 Task: Add Bodhi Ocean Breeze Whipped Soap Body Scrub to the cart.
Action: Mouse moved to (225, 111)
Screenshot: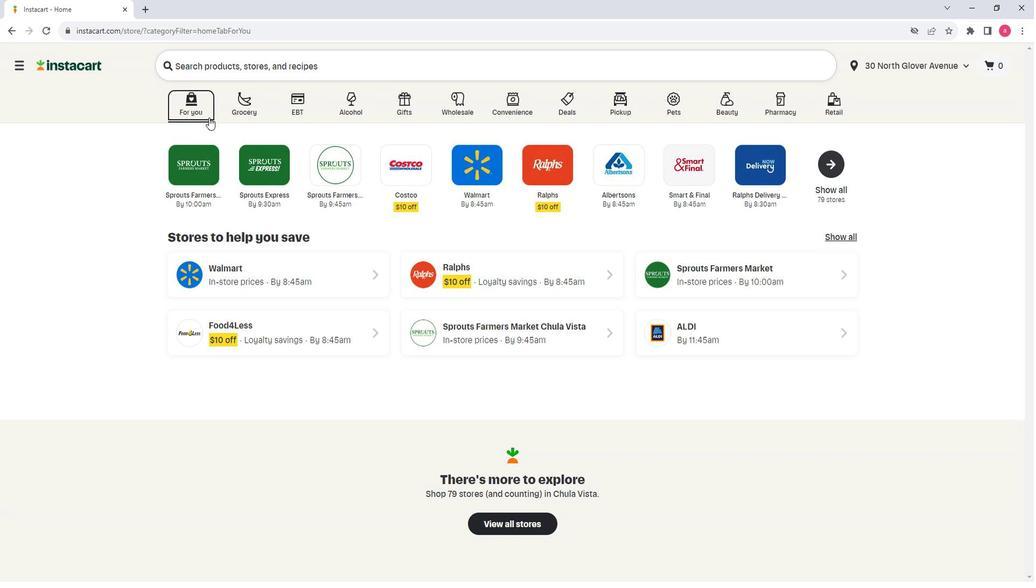 
Action: Mouse pressed left at (225, 111)
Screenshot: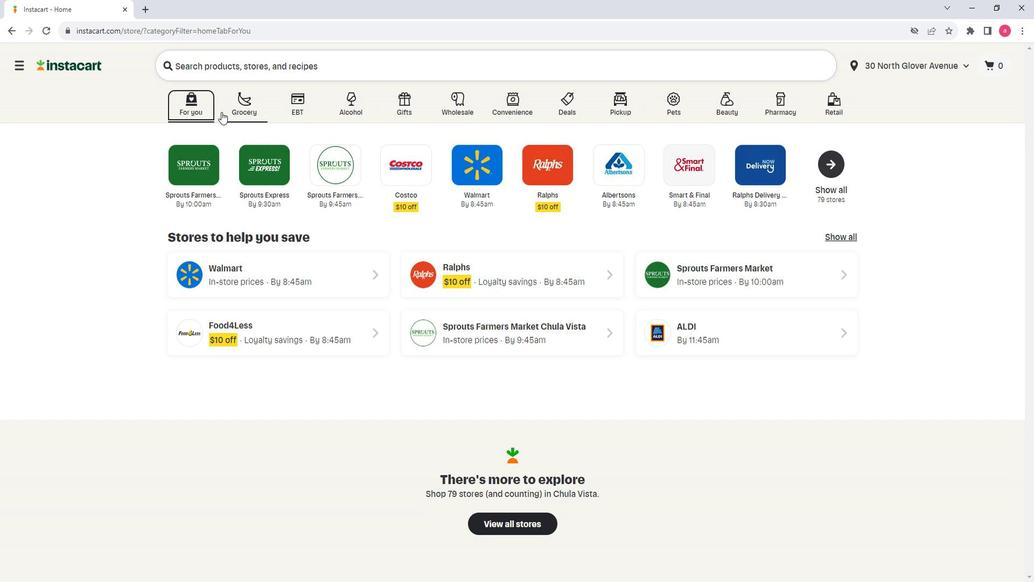 
Action: Mouse moved to (340, 321)
Screenshot: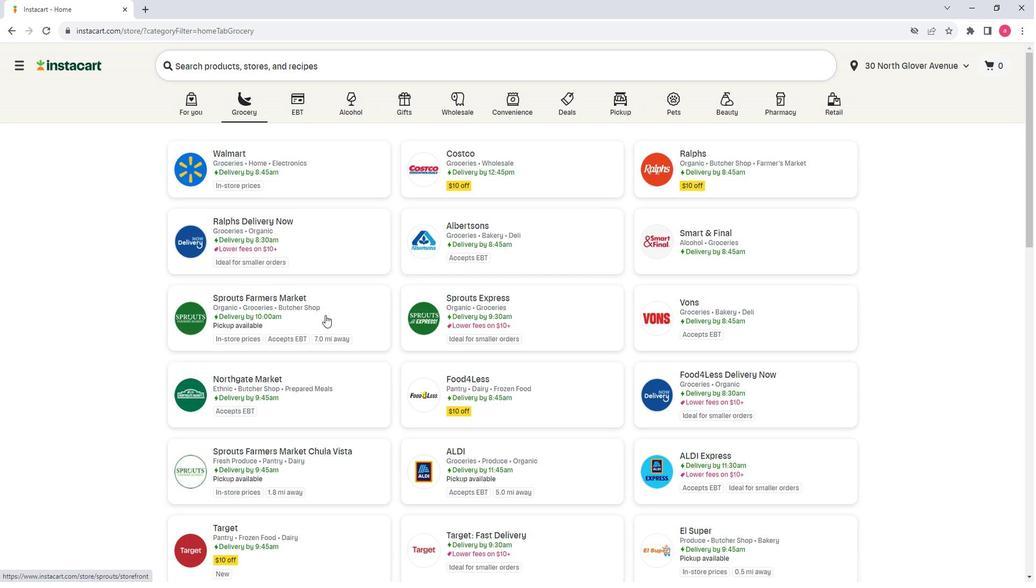 
Action: Mouse pressed left at (340, 321)
Screenshot: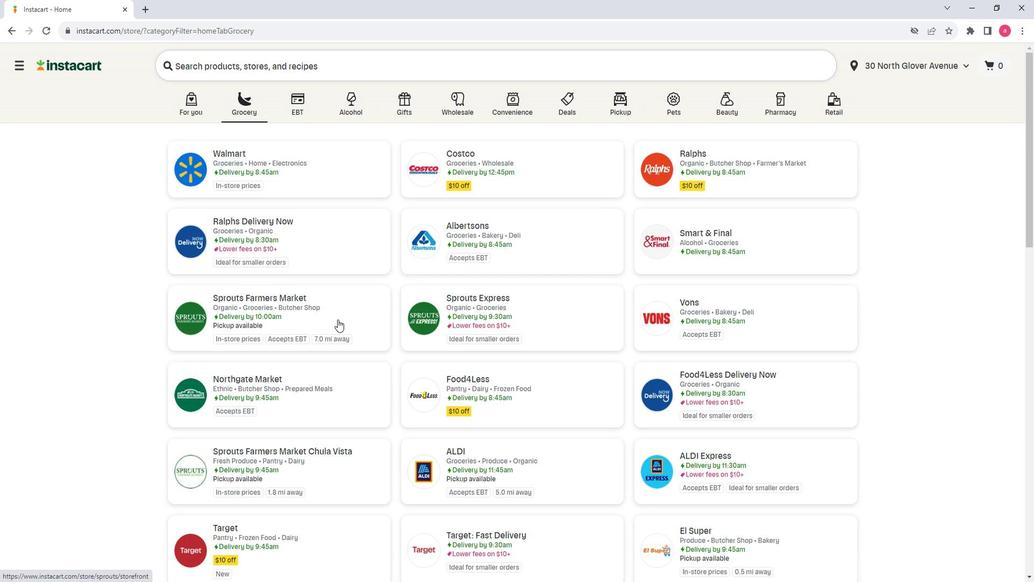 
Action: Mouse moved to (119, 323)
Screenshot: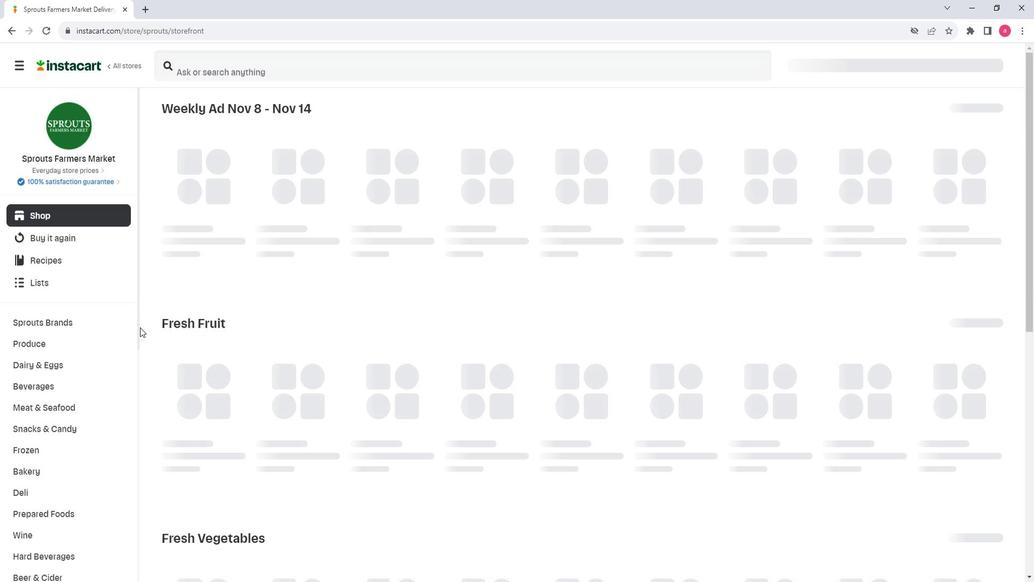 
Action: Mouse scrolled (119, 323) with delta (0, 0)
Screenshot: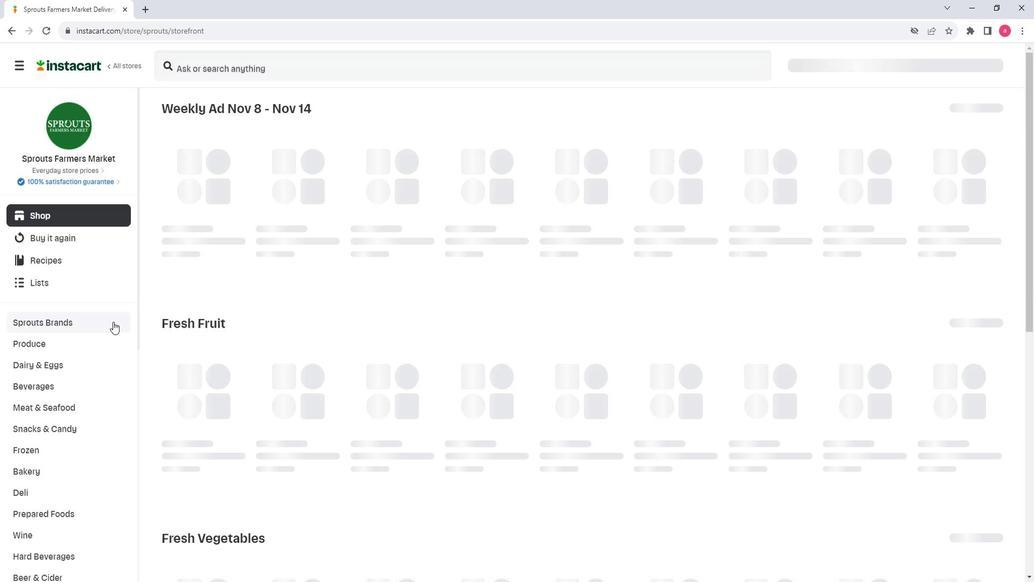 
Action: Mouse scrolled (119, 323) with delta (0, 0)
Screenshot: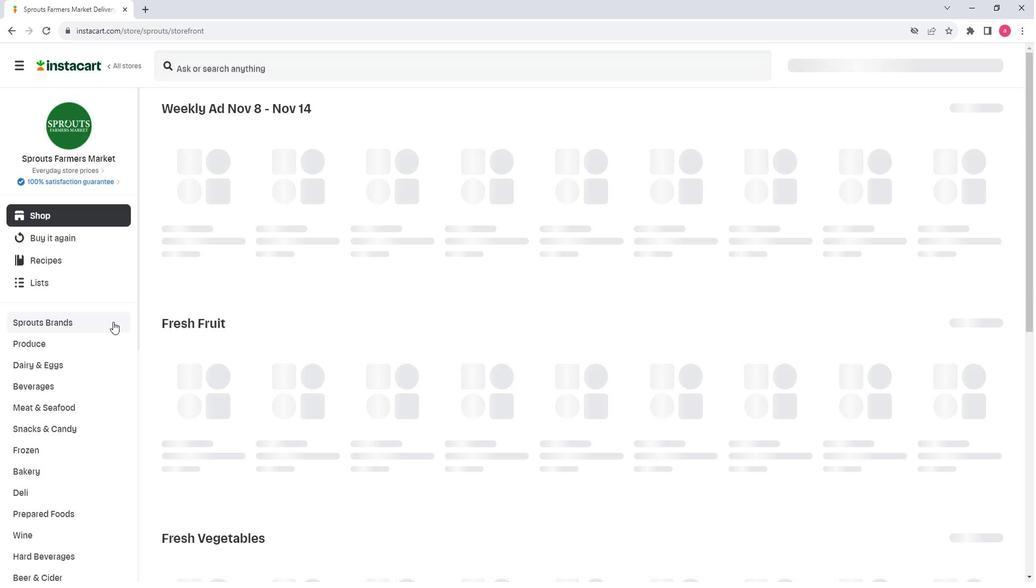 
Action: Mouse scrolled (119, 323) with delta (0, 0)
Screenshot: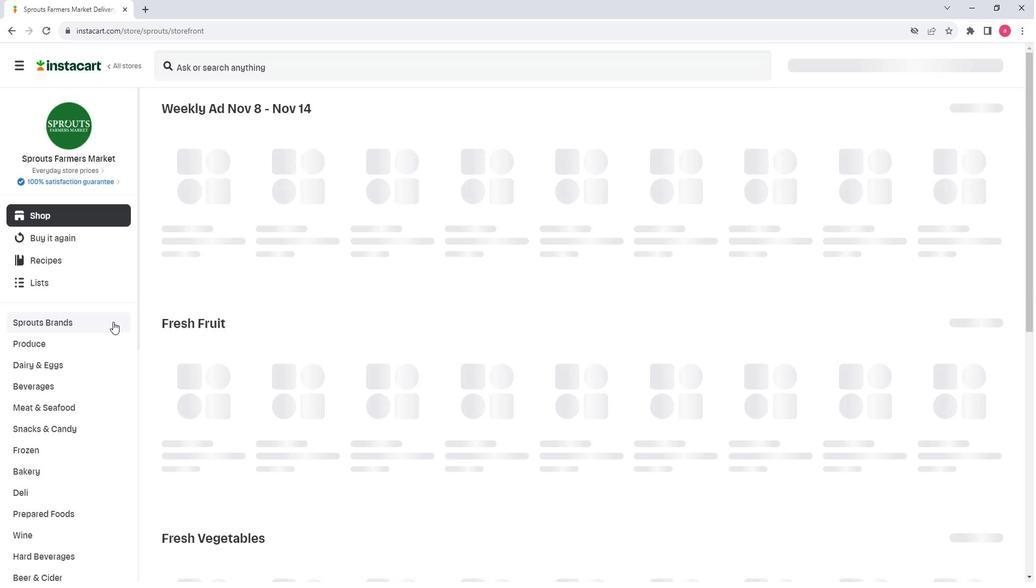 
Action: Mouse scrolled (119, 323) with delta (0, 0)
Screenshot: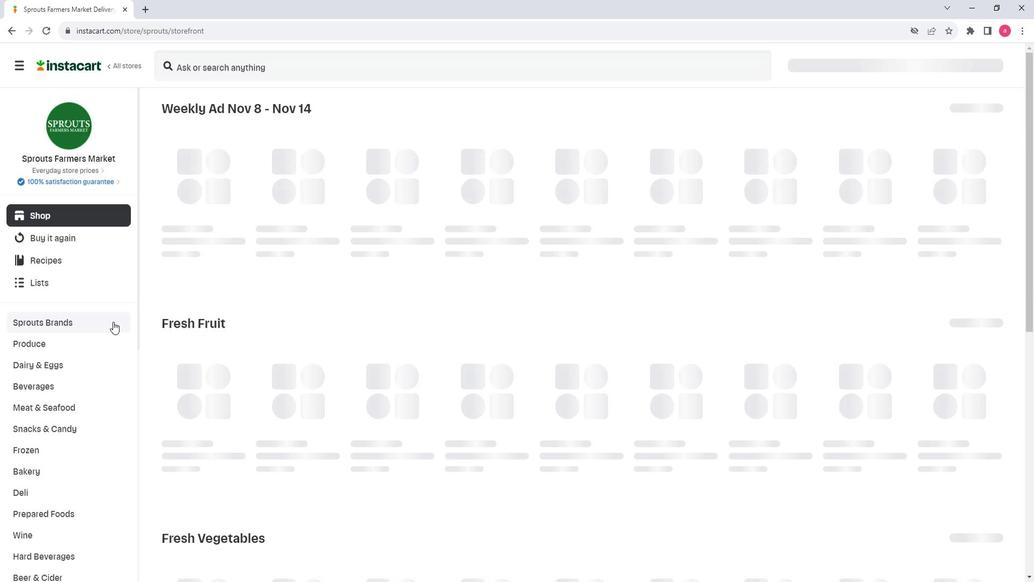 
Action: Mouse moved to (107, 374)
Screenshot: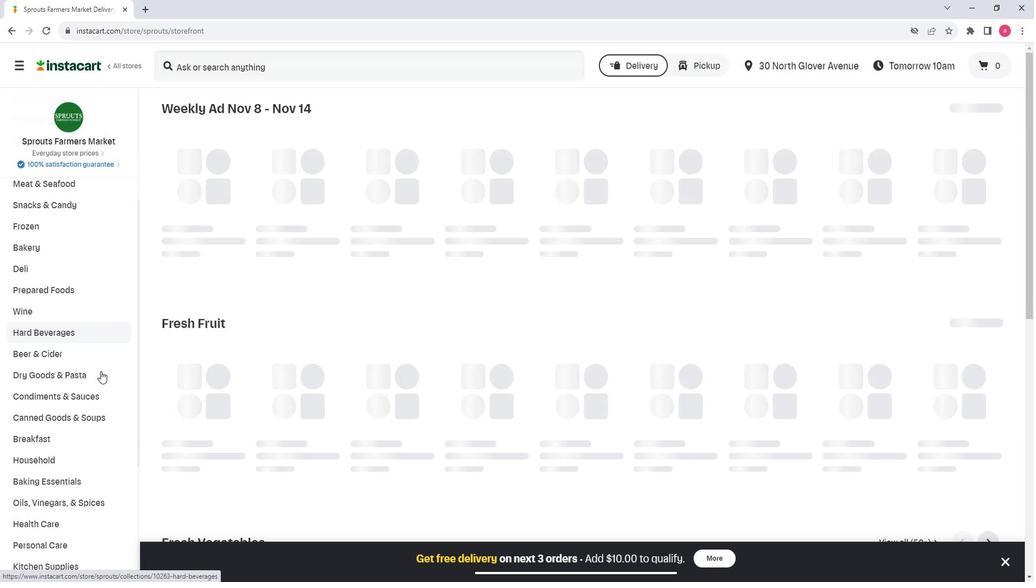 
Action: Mouse scrolled (107, 374) with delta (0, 0)
Screenshot: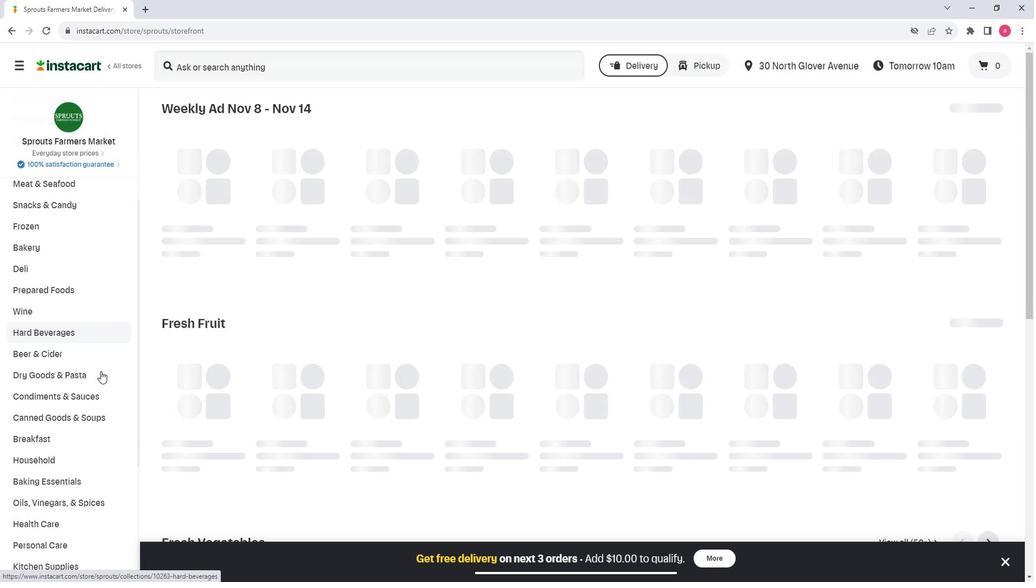 
Action: Mouse moved to (106, 376)
Screenshot: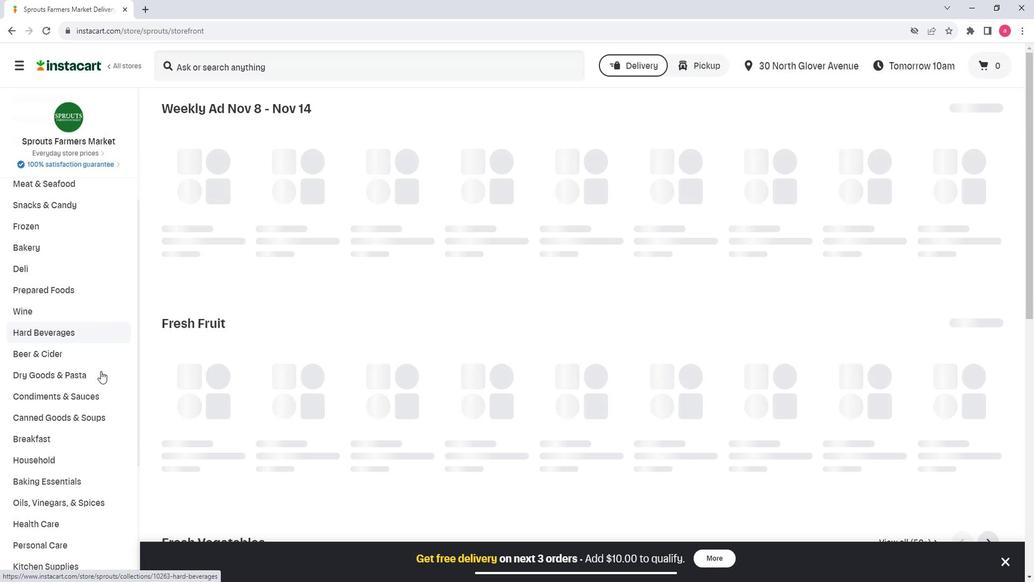 
Action: Mouse scrolled (106, 375) with delta (0, 0)
Screenshot: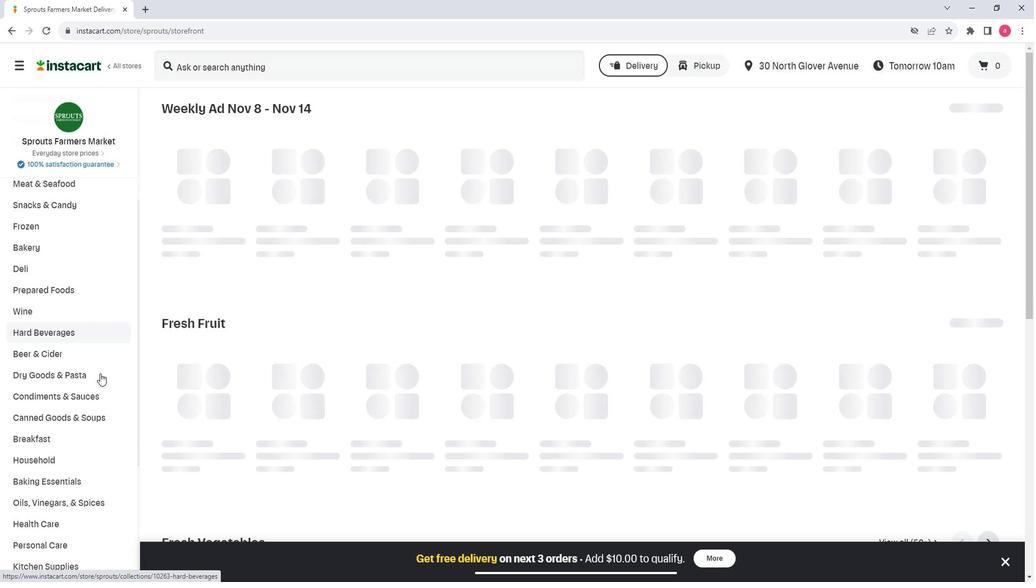
Action: Mouse scrolled (106, 375) with delta (0, 0)
Screenshot: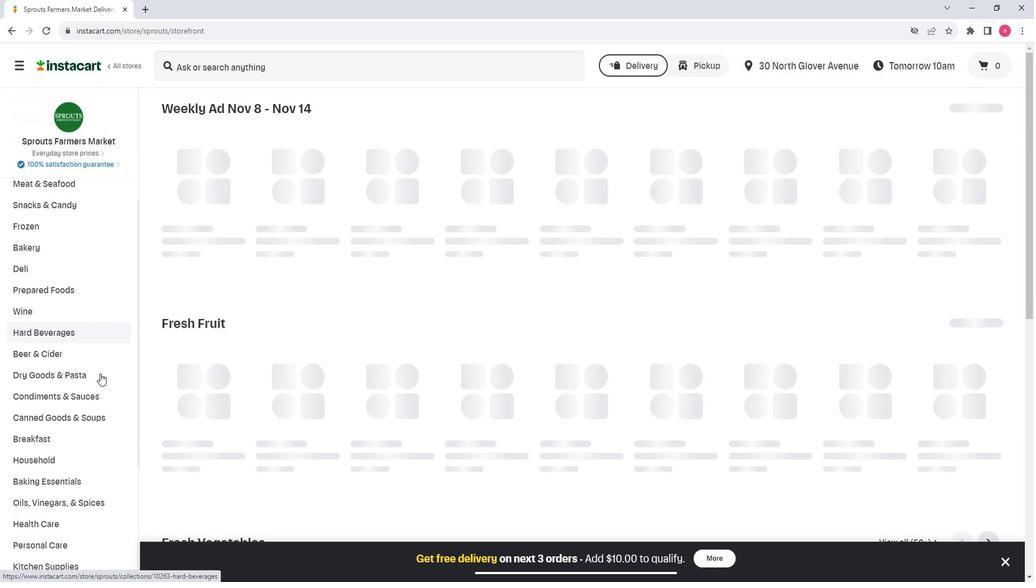 
Action: Mouse scrolled (106, 375) with delta (0, 0)
Screenshot: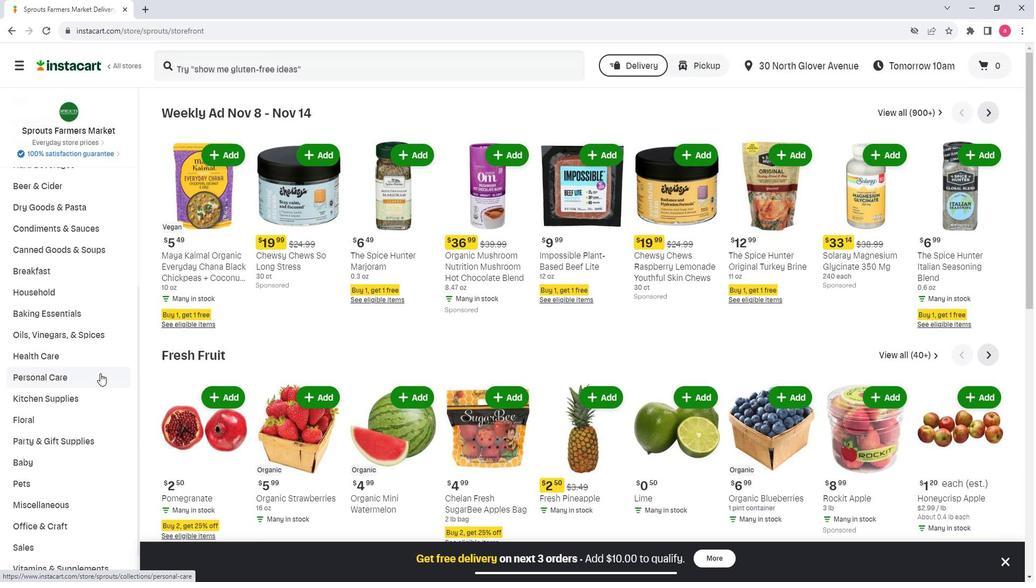 
Action: Mouse moved to (87, 339)
Screenshot: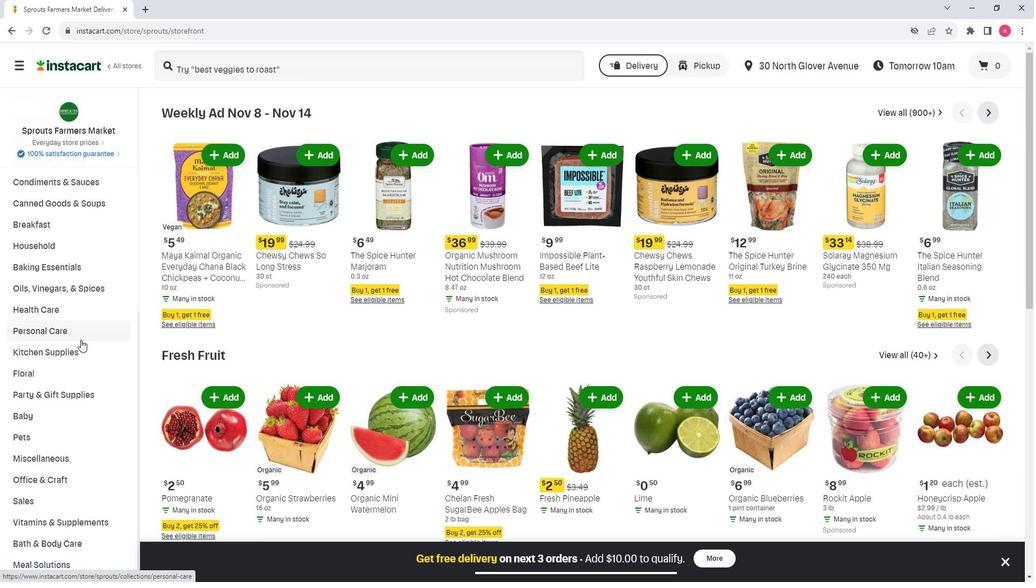 
Action: Mouse pressed left at (87, 339)
Screenshot: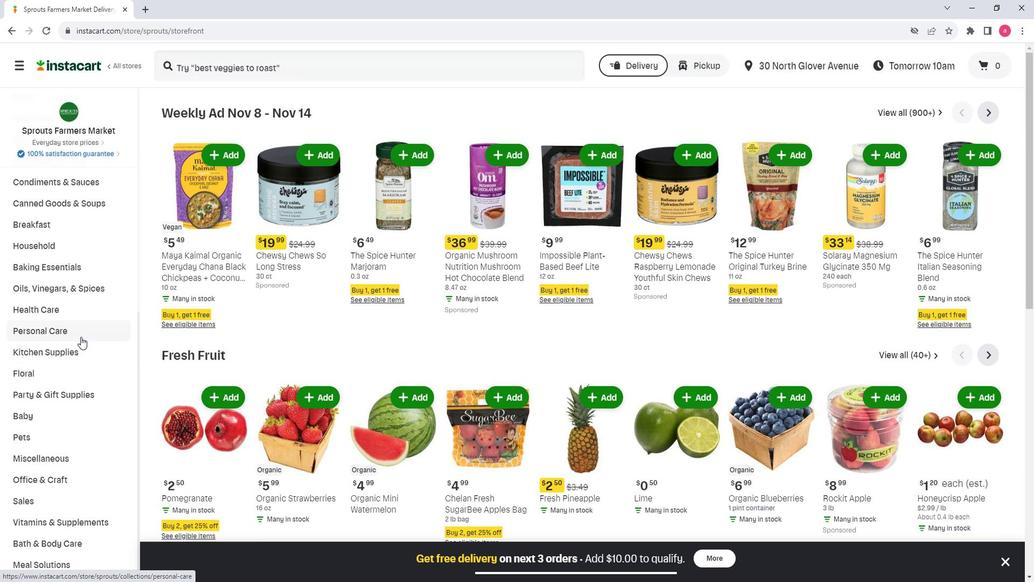 
Action: Mouse moved to (261, 146)
Screenshot: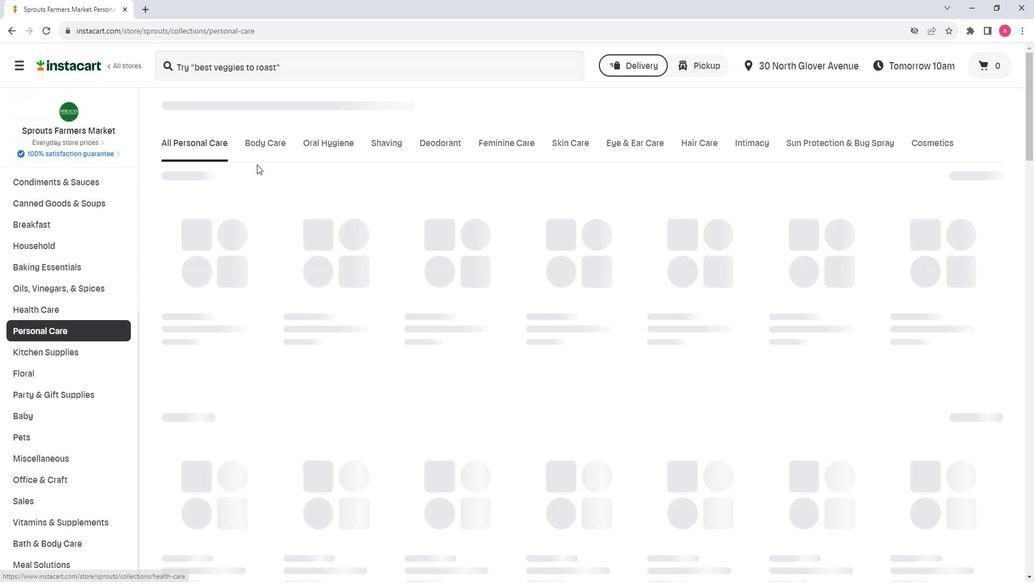 
Action: Mouse pressed left at (261, 146)
Screenshot: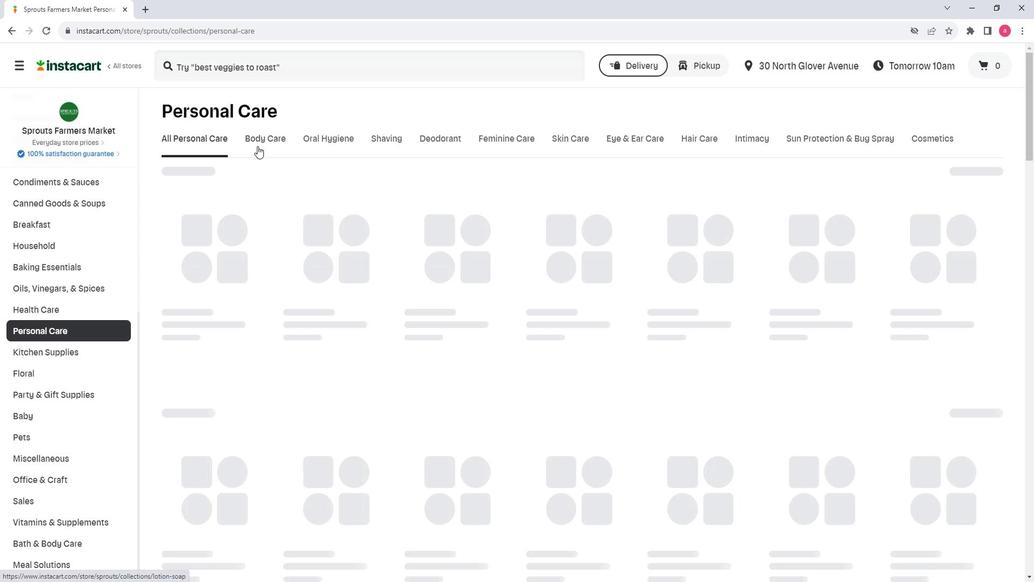 
Action: Mouse moved to (263, 190)
Screenshot: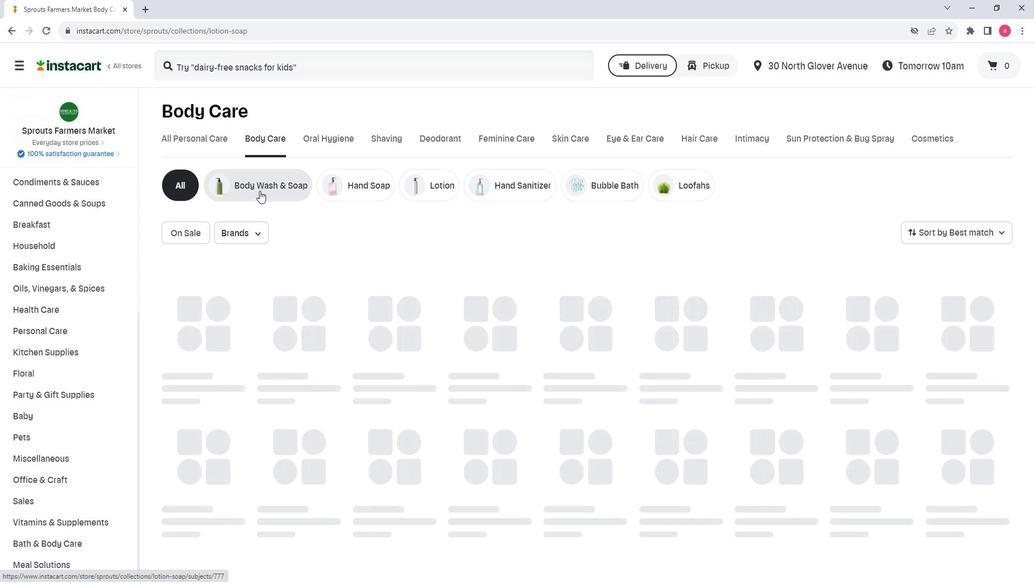 
Action: Mouse pressed left at (263, 190)
Screenshot: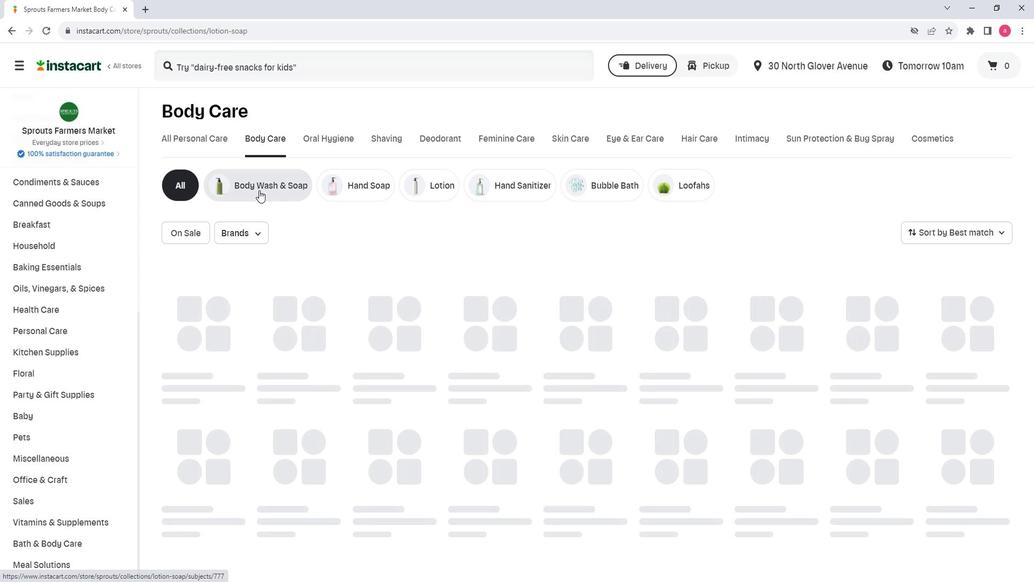 
Action: Mouse moved to (251, 68)
Screenshot: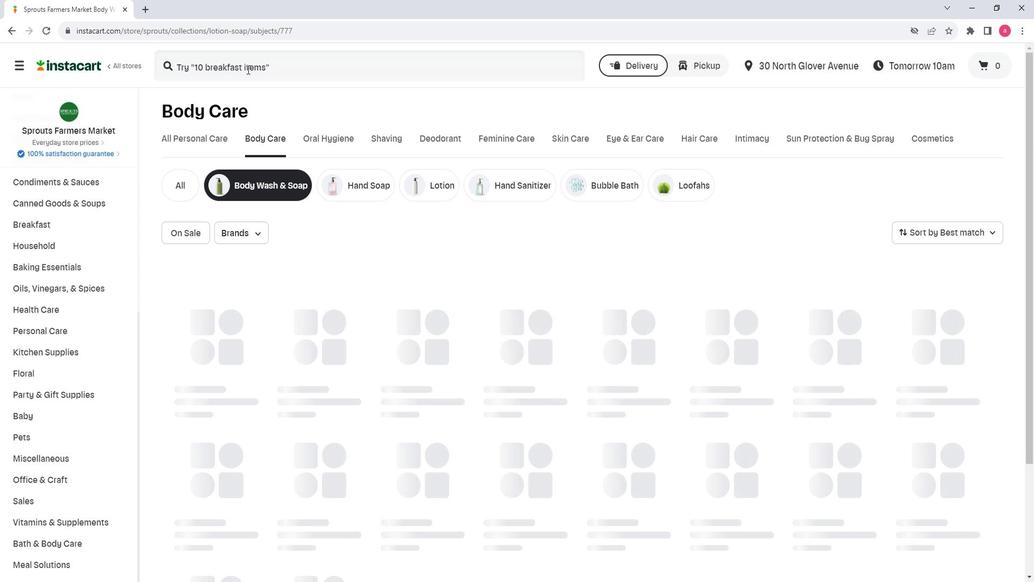 
Action: Mouse pressed left at (251, 68)
Screenshot: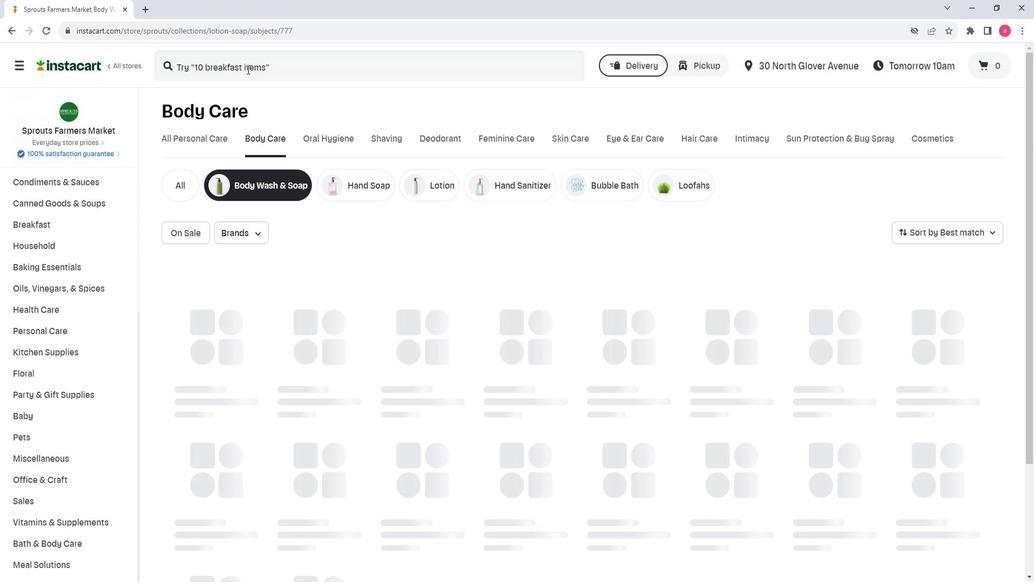 
Action: Key pressed <Key.shift>Bodhi<Key.space><Key.shift>Ocean<Key.space><Key.shift><Key.shift><Key.shift><Key.shift><Key.shift><Key.shift><Key.shift><Key.shift><Key.shift><Key.shift><Key.shift><Key.shift><Key.shift><Key.shift><Key.shift><Key.shift><Key.shift><Key.shift><Key.shift><Key.shift><Key.shift><Key.shift><Key.shift><Key.shift><Key.shift><Key.shift><Key.shift><Key.shift><Key.shift><Key.shift><Key.shift><Key.shift><Key.shift><Key.shift><Key.shift><Key.shift><Key.shift><Key.shift>Breeze<Key.space><Key.shift><Key.shift><Key.shift><Key.shift><Key.shift><Key.shift><Key.shift><Key.shift>Whipped<Key.space><Key.shift>Soap<Key.space><Key.shift><Key.shift><Key.shift>Body<Key.space><Key.shift>Scrub<Key.enter>
Screenshot: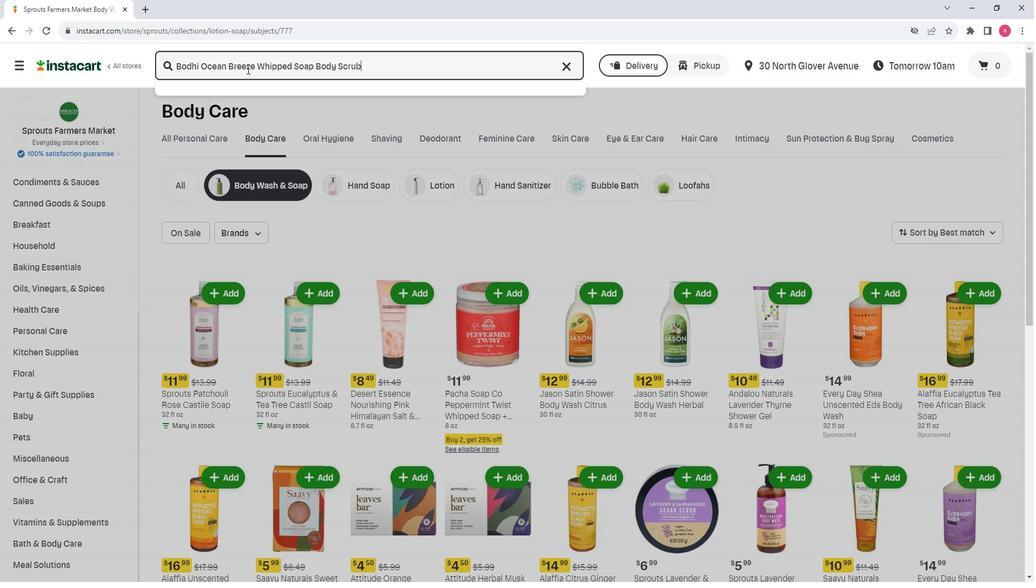
Action: Mouse moved to (605, 184)
Screenshot: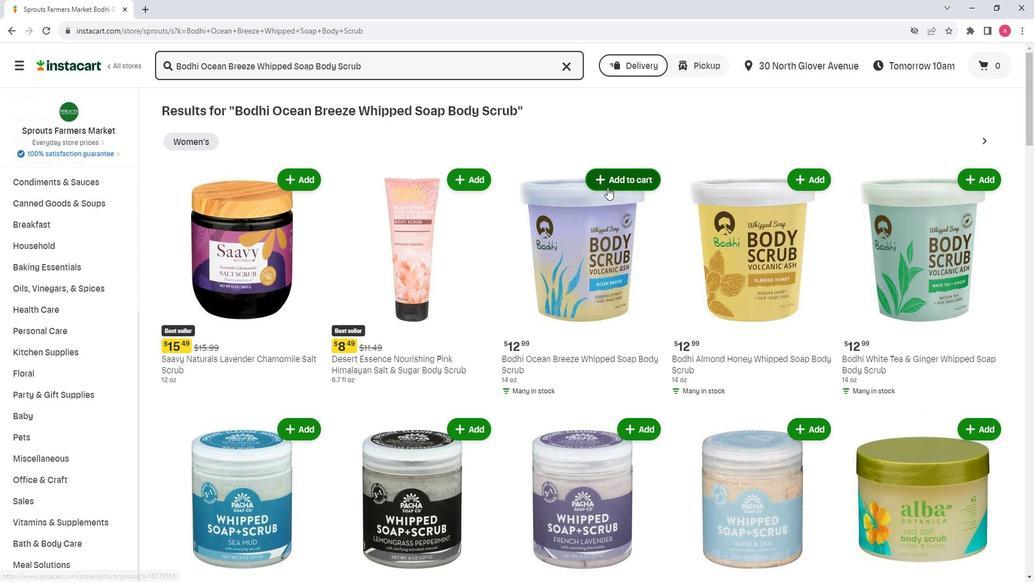 
Action: Mouse pressed left at (605, 184)
Screenshot: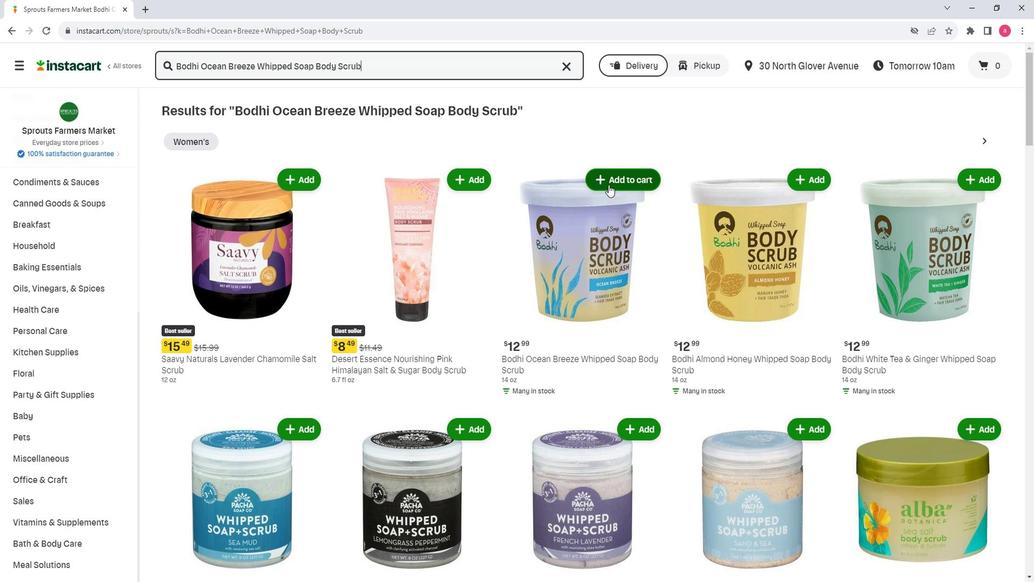 
Action: Mouse moved to (583, 239)
Screenshot: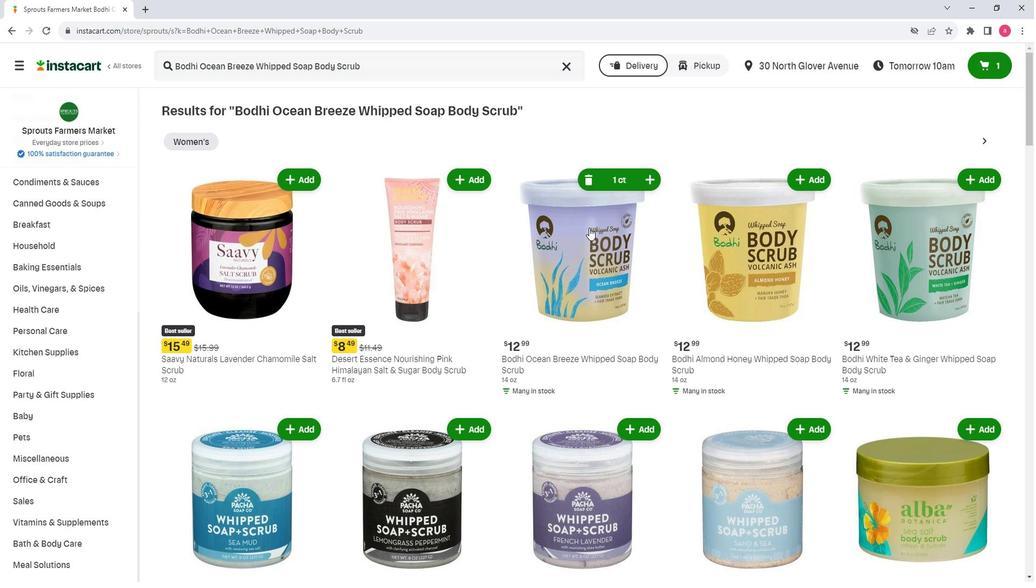 
